 Task: Add Attachment from Google Drive to Card Card0000000155 in Board Board0000000039 in Workspace WS0000000013 in Trello. Add Cover Orange to Card Card0000000155 in Board Board0000000039 in Workspace WS0000000013 in Trello. Add "Add Label …" with "Title" Title0000000155 to Button Button0000000155 to Card Card0000000155 in Board Board0000000039 in Workspace WS0000000013 in Trello. Add Description DS0000000155 to Card Card0000000155 in Board Board0000000039 in Workspace WS0000000013 in Trello. Add Comment CM0000000155 to Card Card0000000155 in Board Board0000000039 in Workspace WS0000000013 in Trello
Action: Mouse moved to (536, 76)
Screenshot: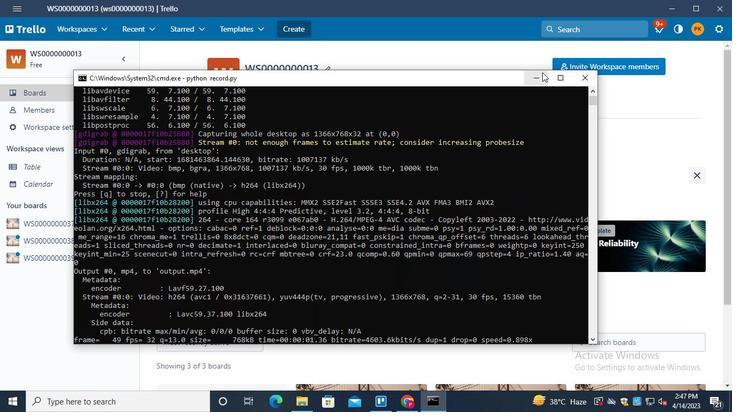 
Action: Mouse pressed left at (536, 76)
Screenshot: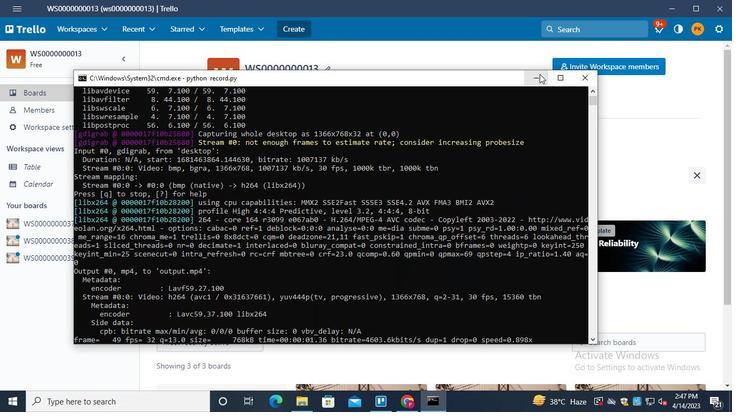 
Action: Mouse moved to (79, 262)
Screenshot: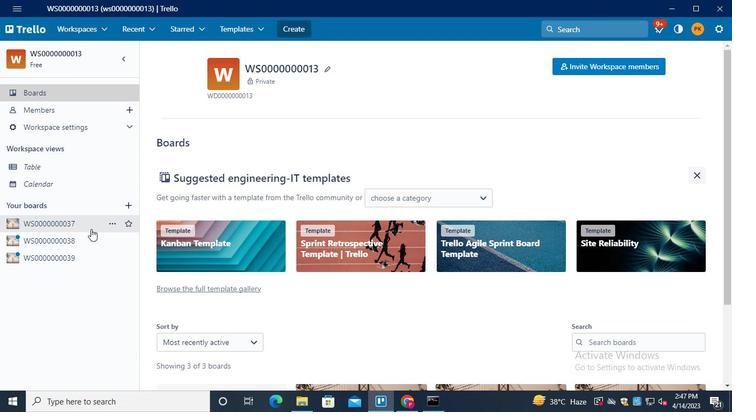 
Action: Mouse pressed left at (79, 262)
Screenshot: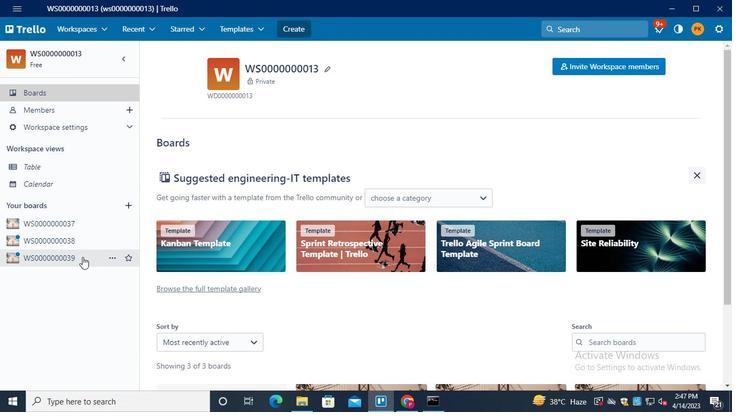 
Action: Mouse moved to (209, 300)
Screenshot: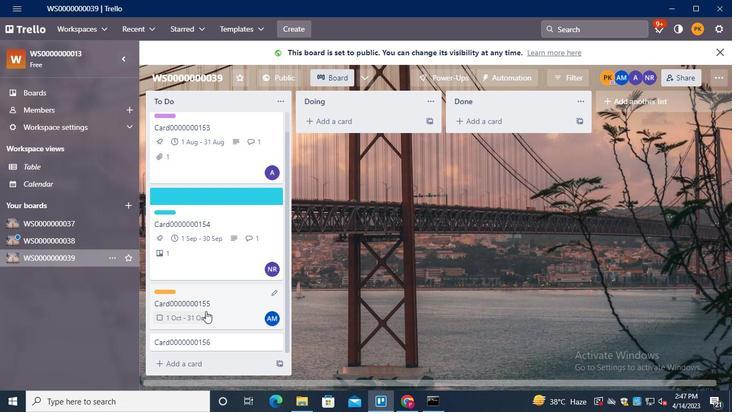 
Action: Mouse pressed left at (209, 300)
Screenshot: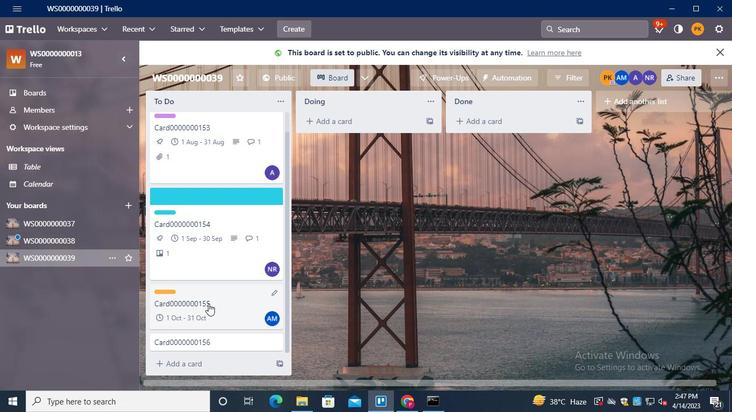 
Action: Mouse moved to (510, 230)
Screenshot: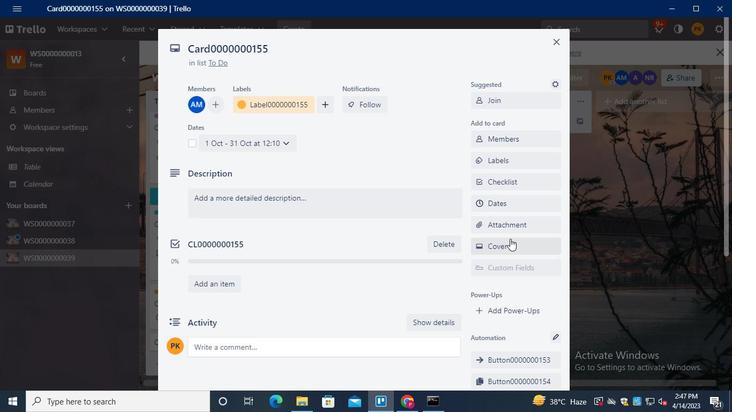 
Action: Mouse pressed left at (510, 230)
Screenshot: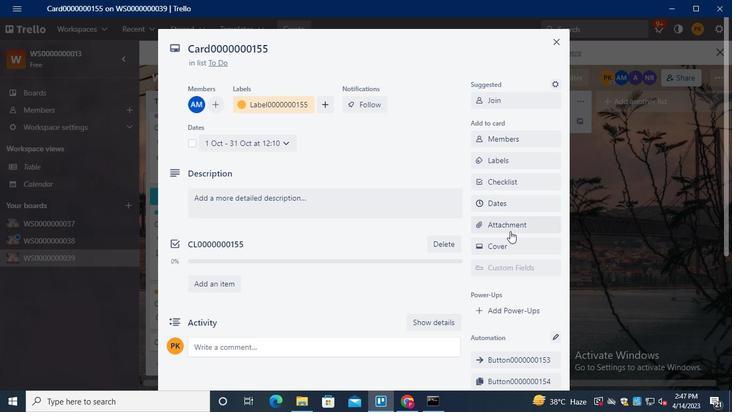 
Action: Mouse moved to (492, 127)
Screenshot: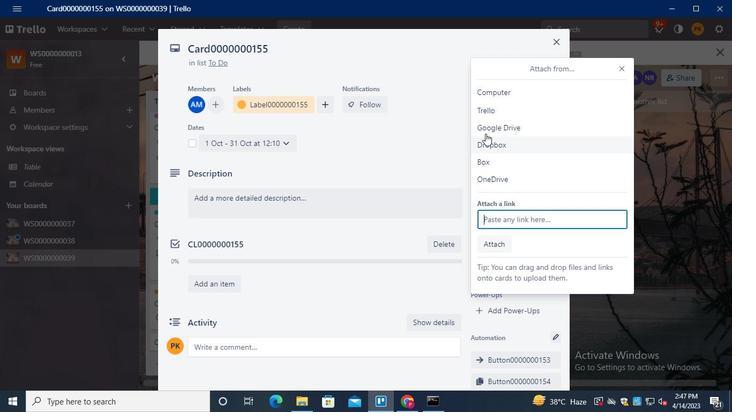 
Action: Mouse pressed left at (492, 127)
Screenshot: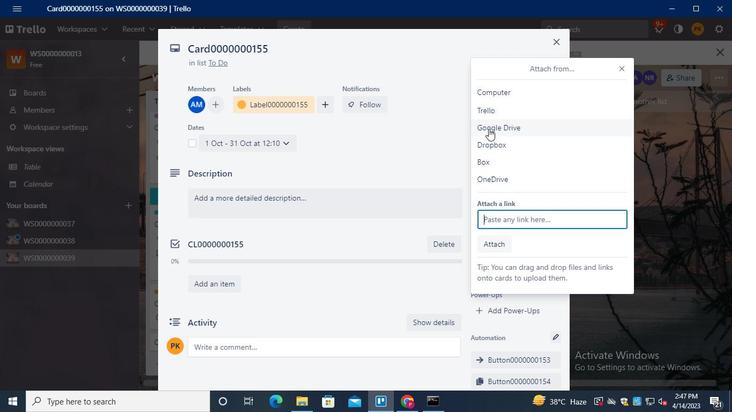 
Action: Mouse moved to (553, 274)
Screenshot: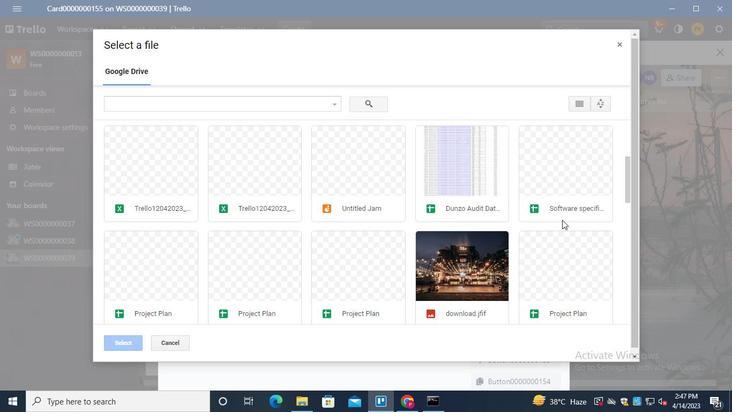 
Action: Mouse pressed left at (553, 274)
Screenshot: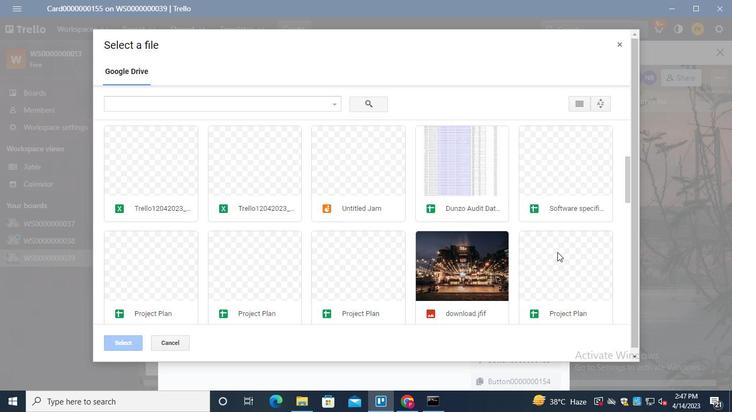 
Action: Mouse moved to (119, 342)
Screenshot: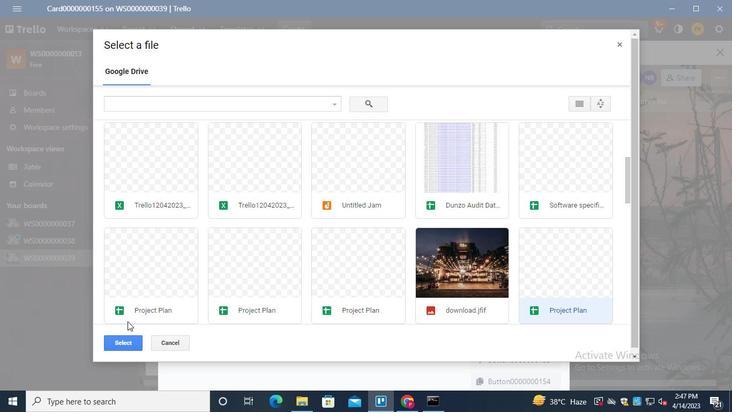 
Action: Mouse pressed left at (119, 342)
Screenshot: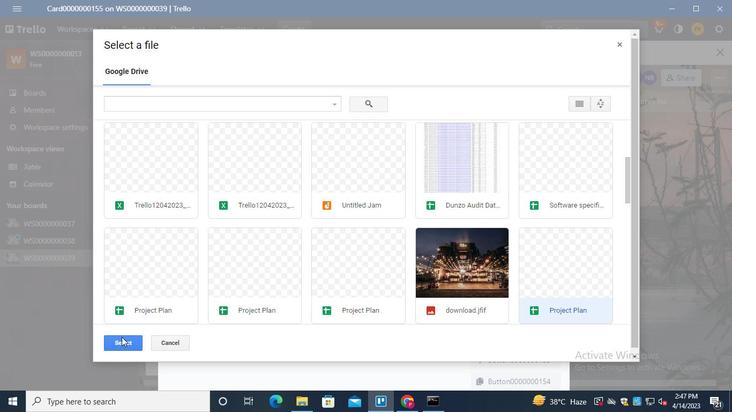 
Action: Mouse moved to (510, 250)
Screenshot: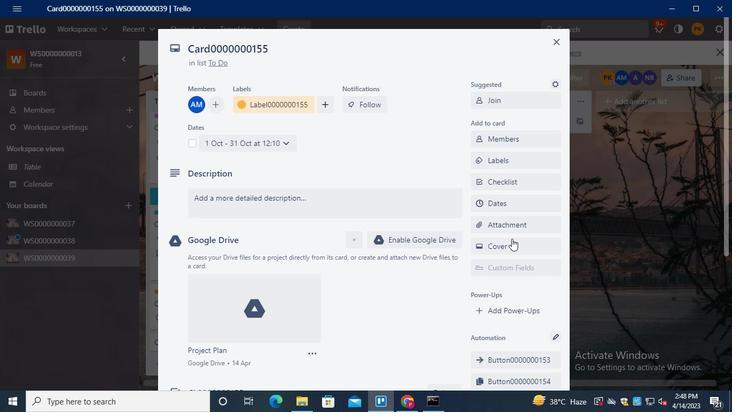 
Action: Mouse pressed left at (510, 250)
Screenshot: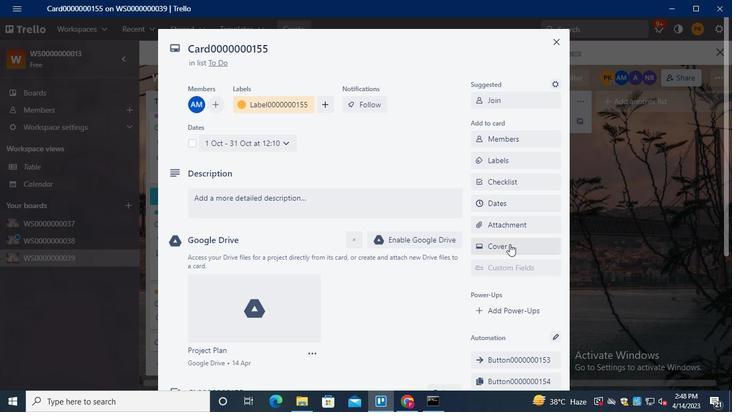 
Action: Mouse moved to (552, 175)
Screenshot: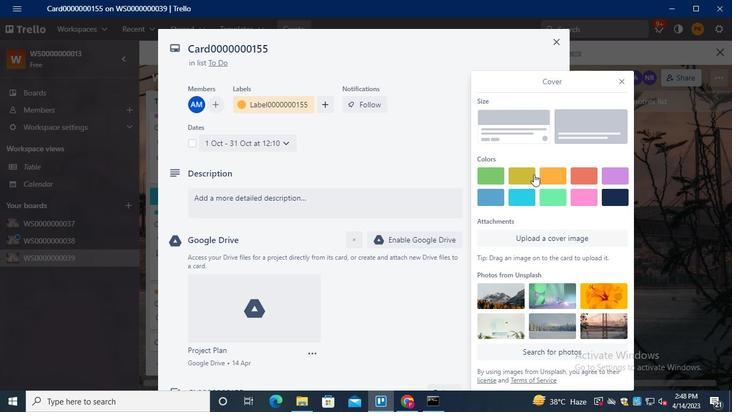 
Action: Mouse pressed left at (552, 175)
Screenshot: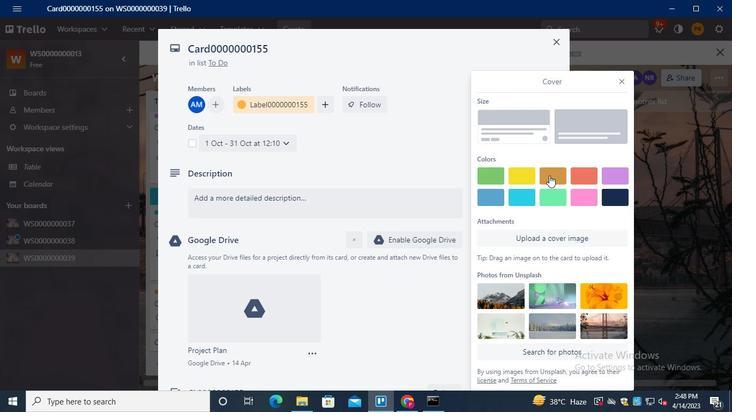 
Action: Mouse moved to (619, 62)
Screenshot: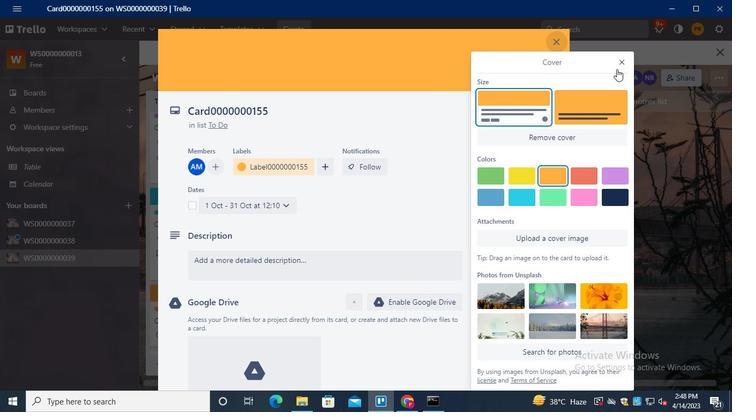 
Action: Mouse pressed left at (619, 62)
Screenshot: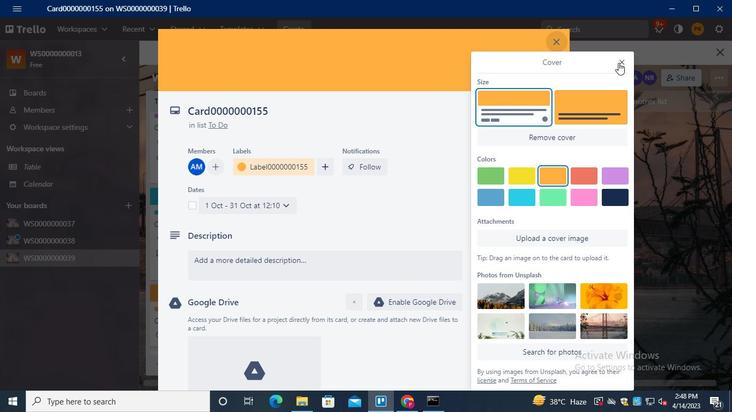 
Action: Mouse moved to (522, 196)
Screenshot: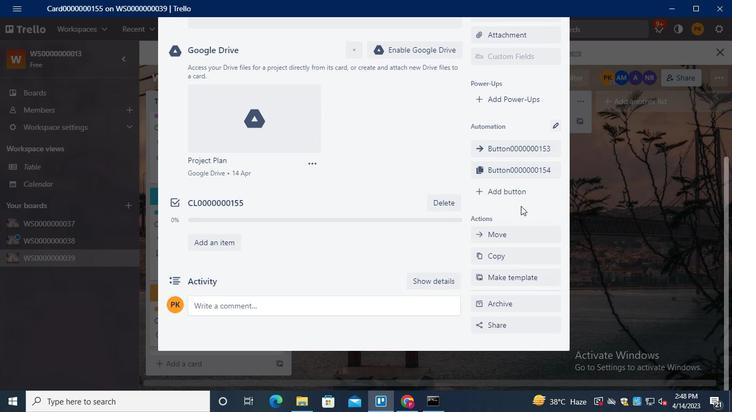 
Action: Mouse pressed left at (522, 196)
Screenshot: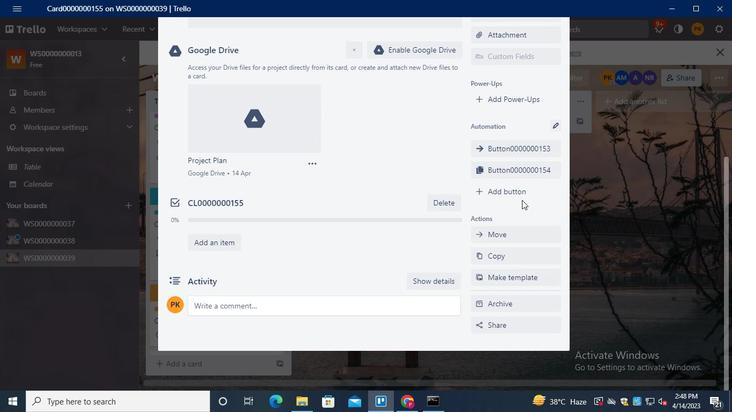 
Action: Mouse moved to (529, 143)
Screenshot: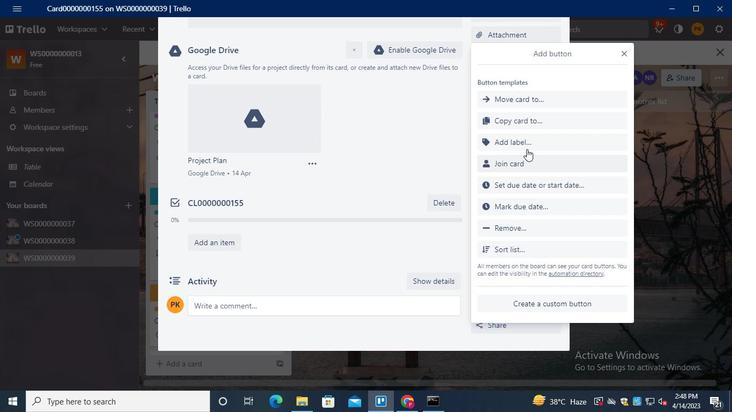 
Action: Mouse pressed left at (529, 143)
Screenshot: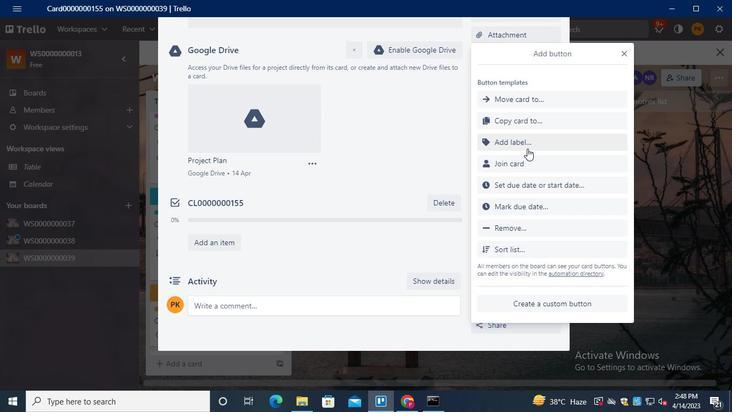 
Action: Keyboard Key.shift
Screenshot: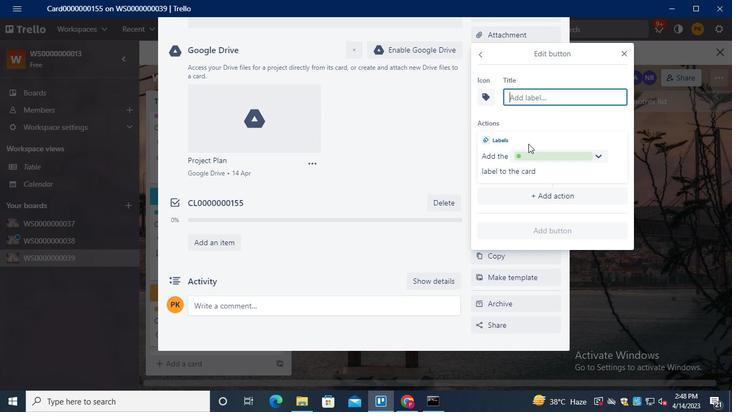 
Action: Keyboard B
Screenshot: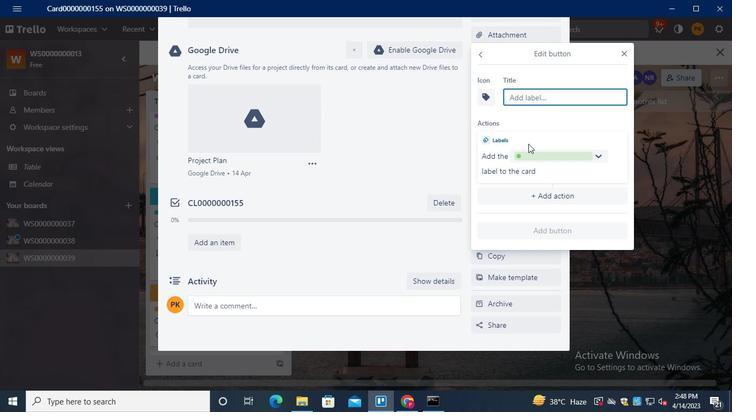 
Action: Keyboard u
Screenshot: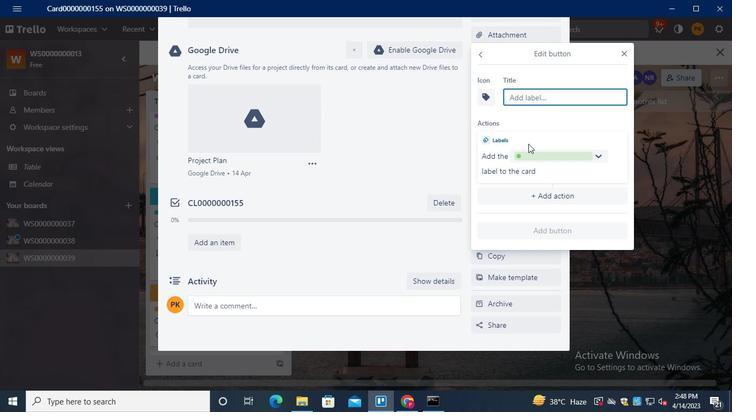 
Action: Keyboard t
Screenshot: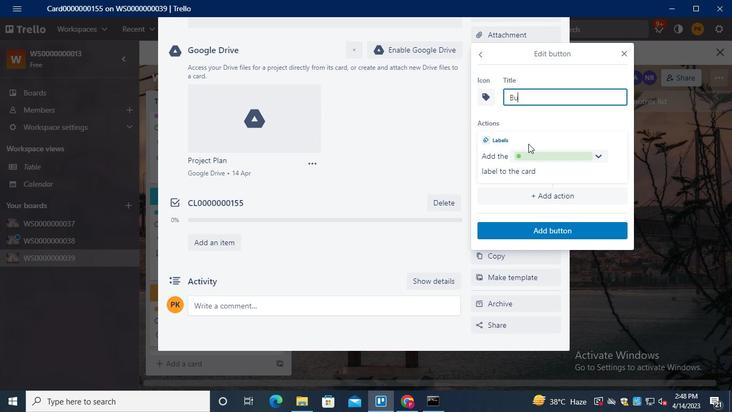 
Action: Keyboard t
Screenshot: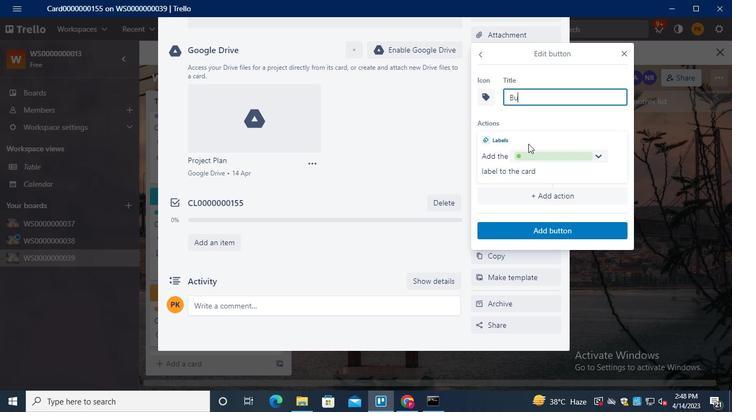 
Action: Keyboard o
Screenshot: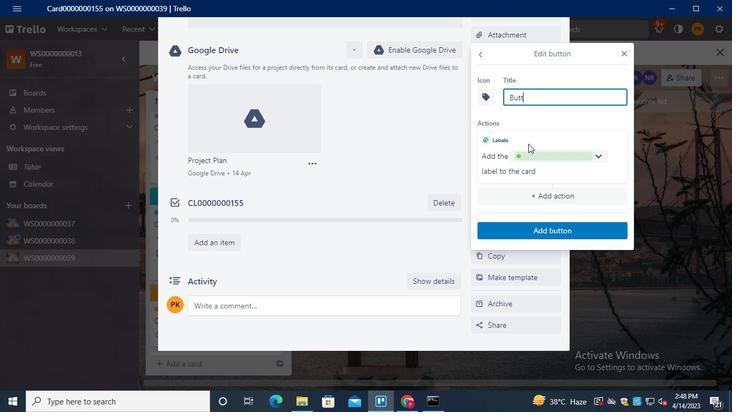 
Action: Keyboard n
Screenshot: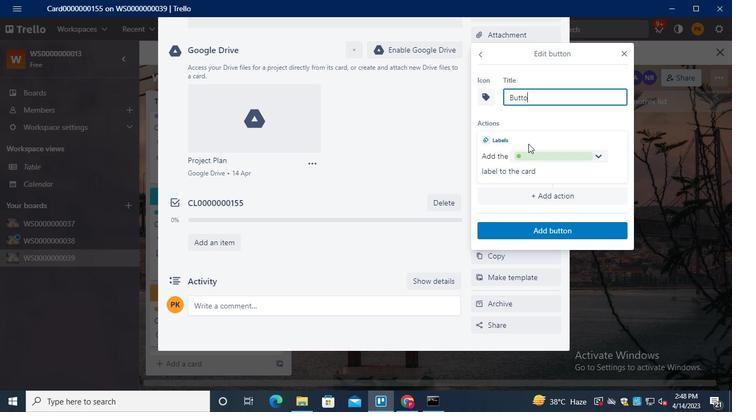 
Action: Keyboard <96>
Screenshot: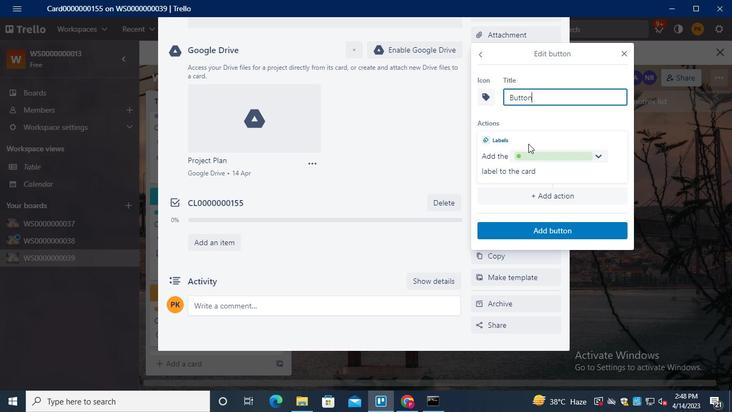 
Action: Keyboard <96>
Screenshot: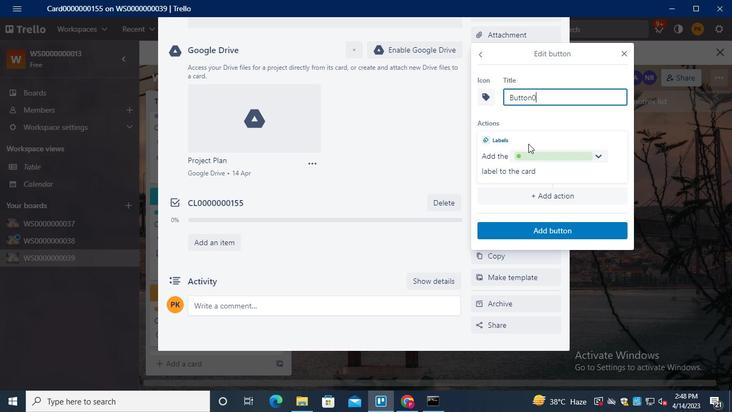 
Action: Keyboard <96>
Screenshot: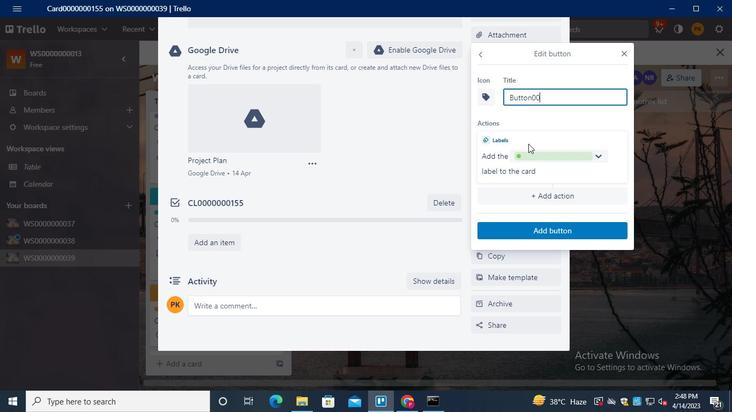 
Action: Keyboard <96>
Screenshot: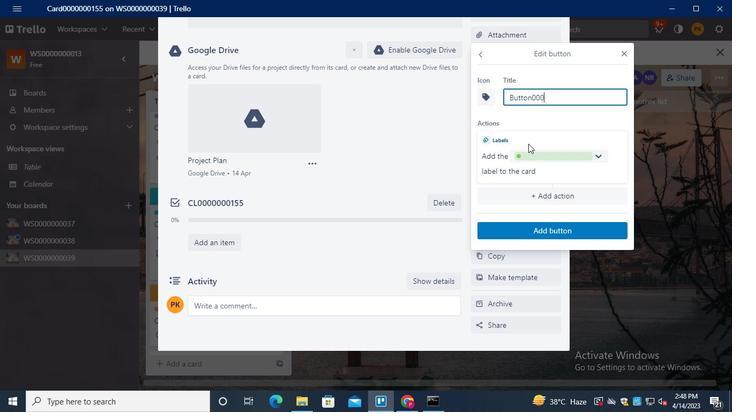 
Action: Keyboard <96>
Screenshot: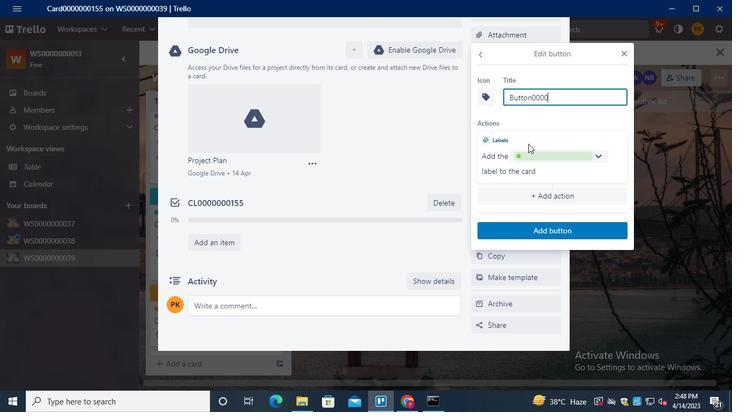 
Action: Keyboard <96>
Screenshot: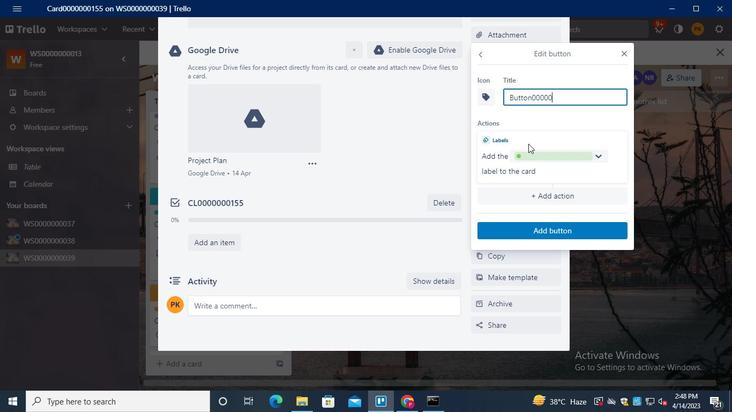 
Action: Keyboard <96>
Screenshot: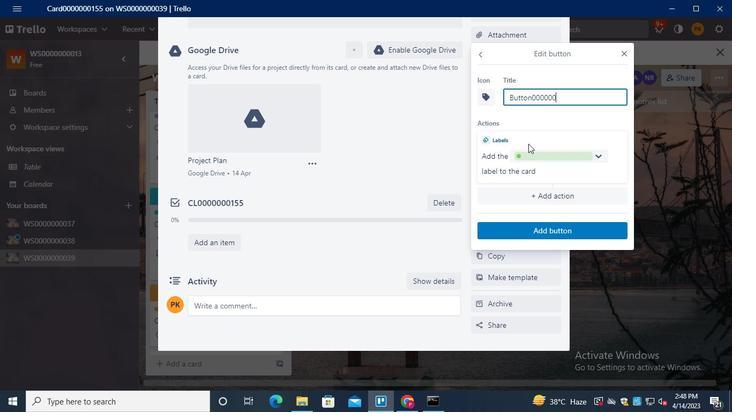 
Action: Keyboard <97>
Screenshot: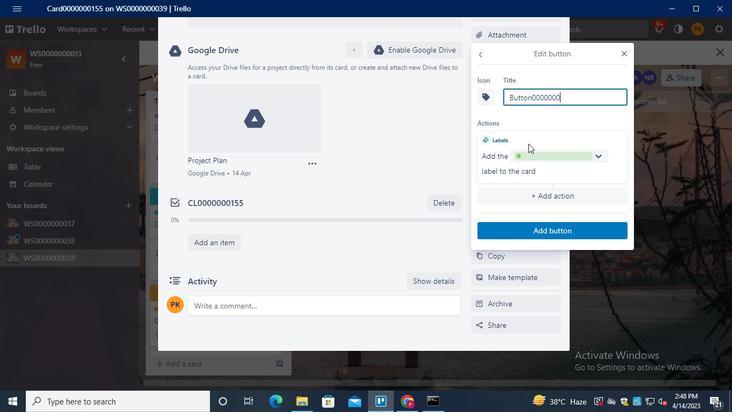 
Action: Keyboard <101>
Screenshot: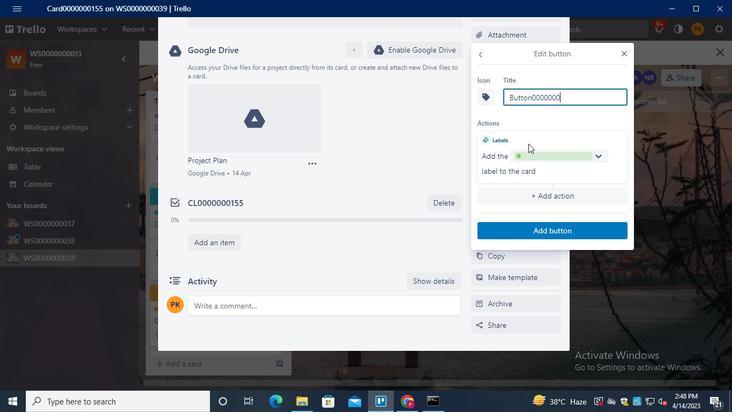
Action: Keyboard <100>
Screenshot: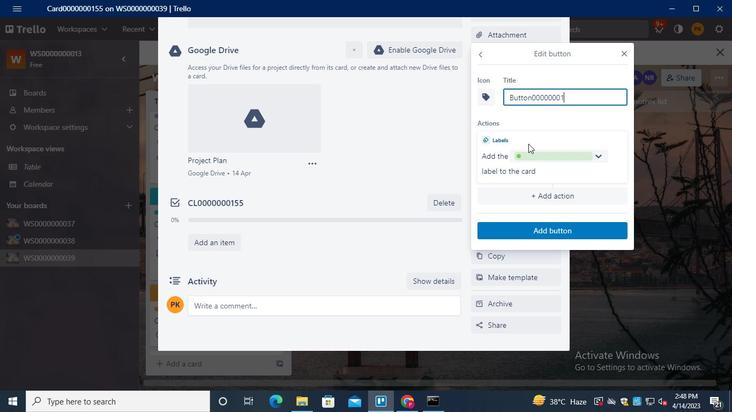 
Action: Mouse moved to (528, 143)
Screenshot: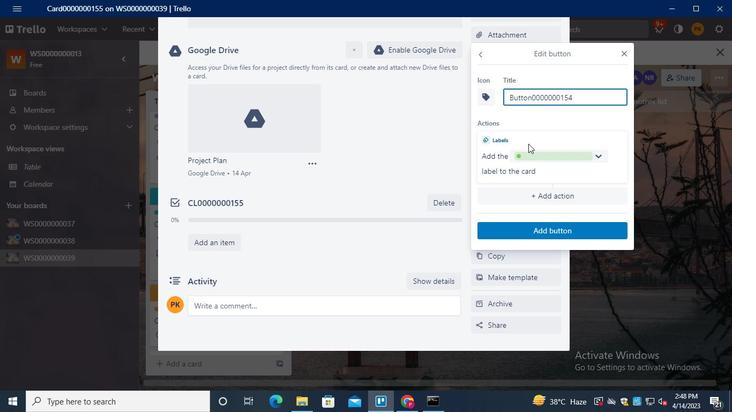 
Action: Keyboard Key.backspace
Screenshot: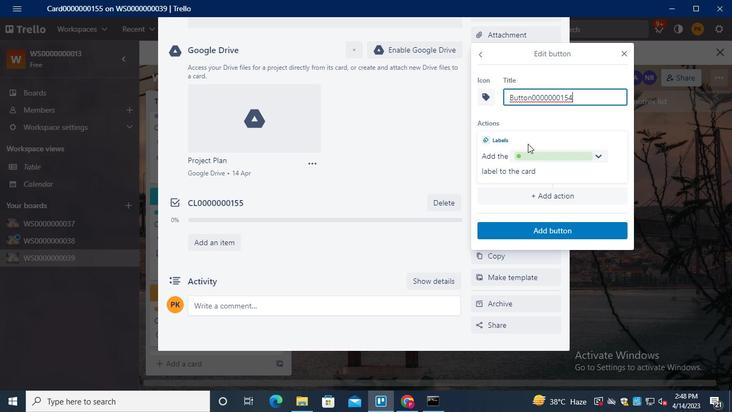 
Action: Keyboard <101>
Screenshot: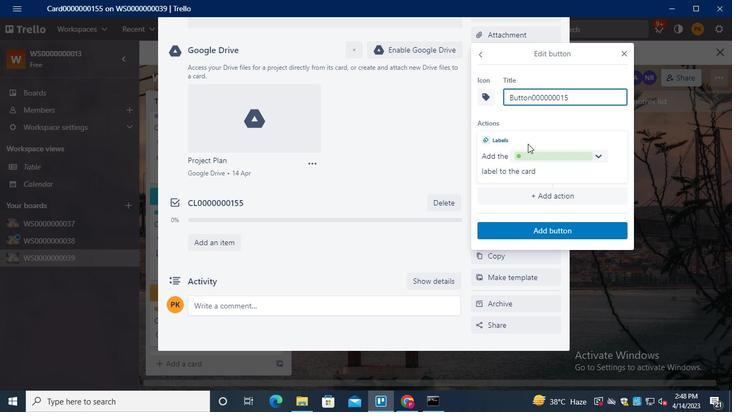 
Action: Mouse moved to (541, 229)
Screenshot: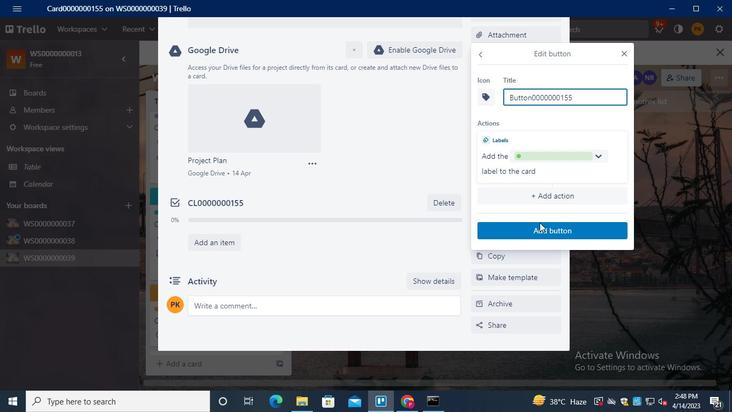 
Action: Mouse pressed left at (541, 229)
Screenshot: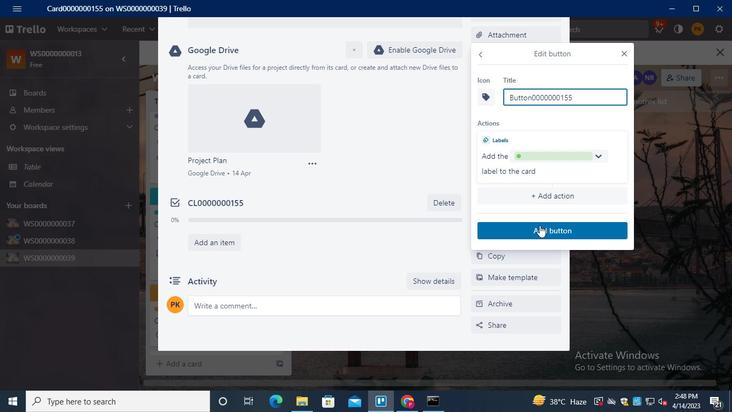 
Action: Mouse moved to (270, 113)
Screenshot: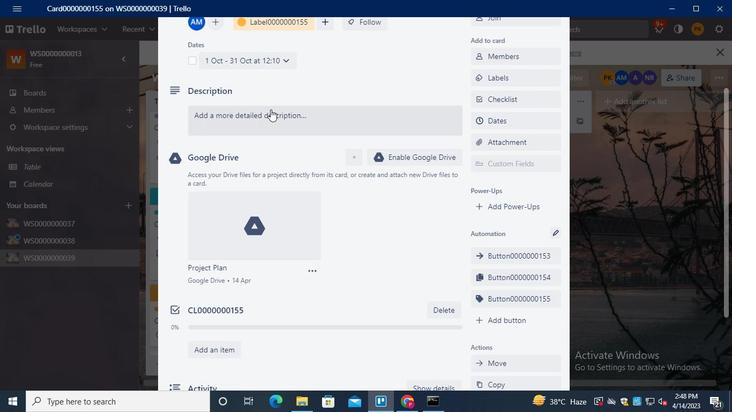 
Action: Mouse pressed left at (270, 113)
Screenshot: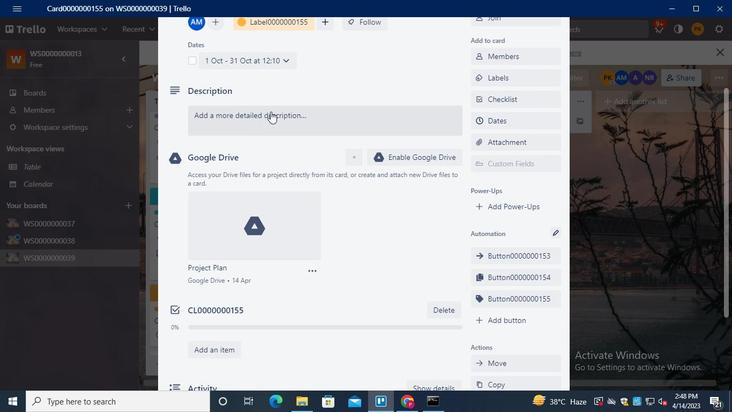 
Action: Keyboard Key.shift
Screenshot: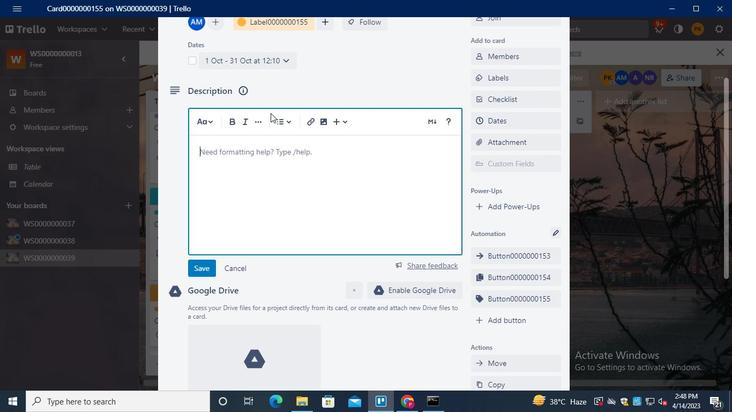 
Action: Keyboard D
Screenshot: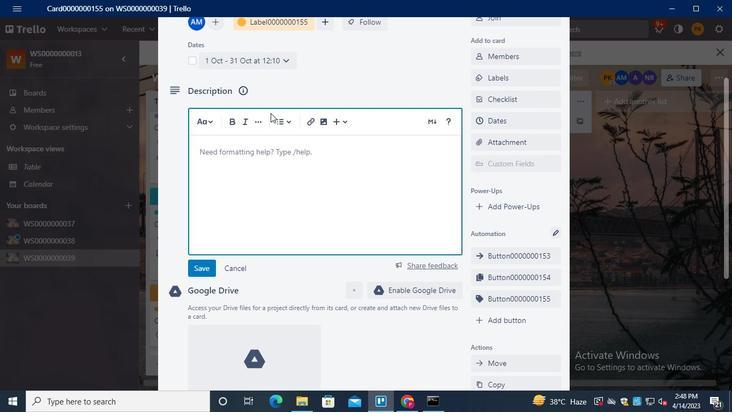 
Action: Keyboard S
Screenshot: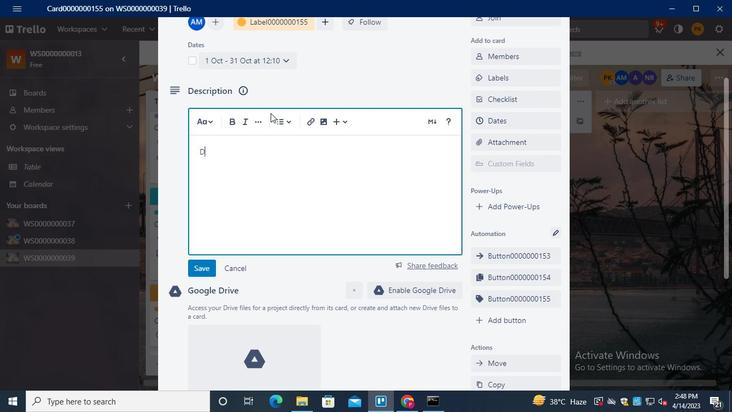 
Action: Keyboard <96>
Screenshot: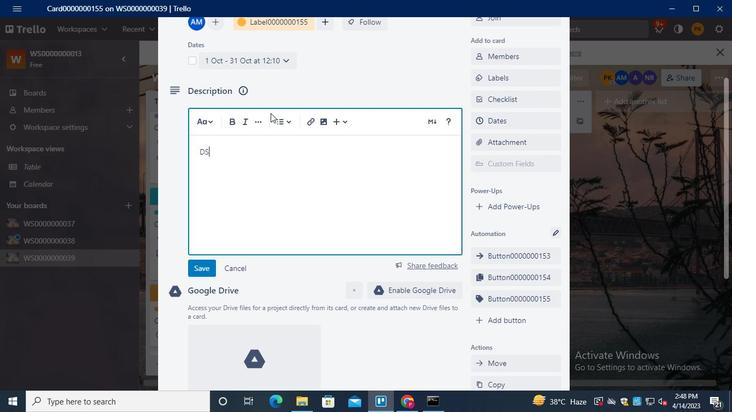 
Action: Keyboard <96>
Screenshot: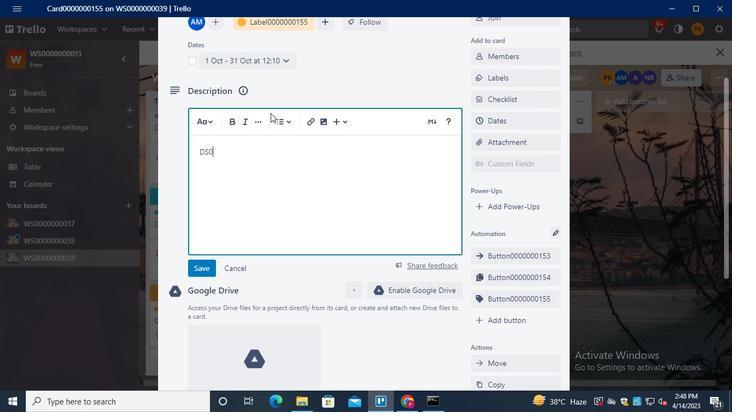 
Action: Keyboard <96>
Screenshot: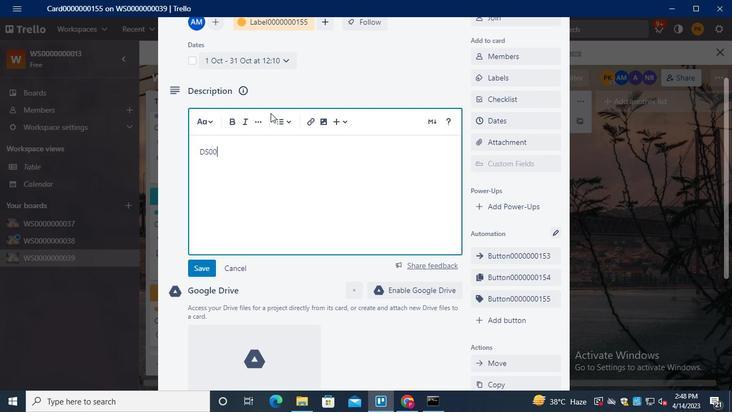 
Action: Keyboard <96>
Screenshot: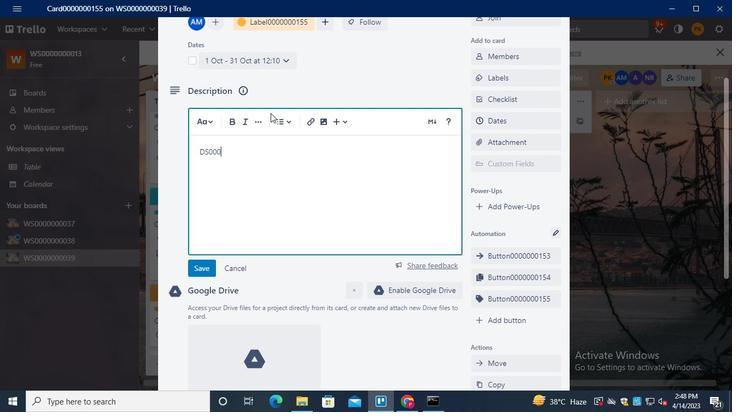 
Action: Keyboard <96>
Screenshot: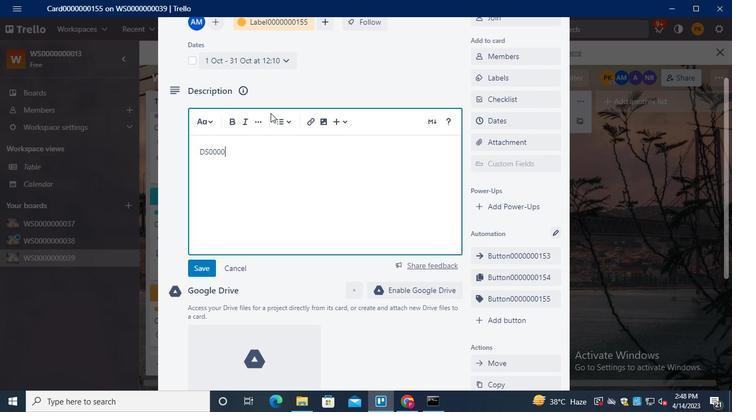 
Action: Keyboard <96>
Screenshot: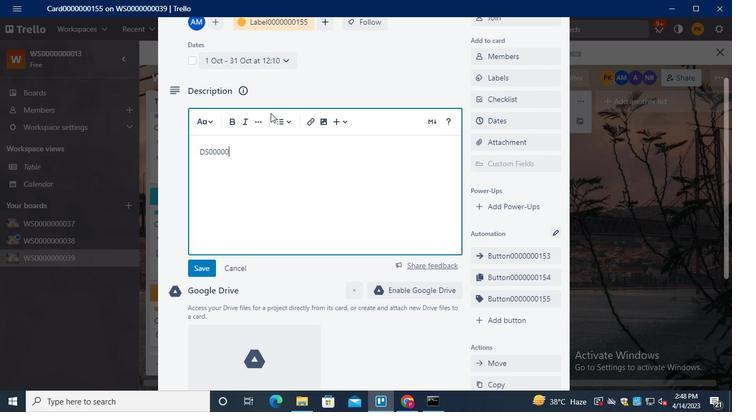 
Action: Keyboard <96>
Screenshot: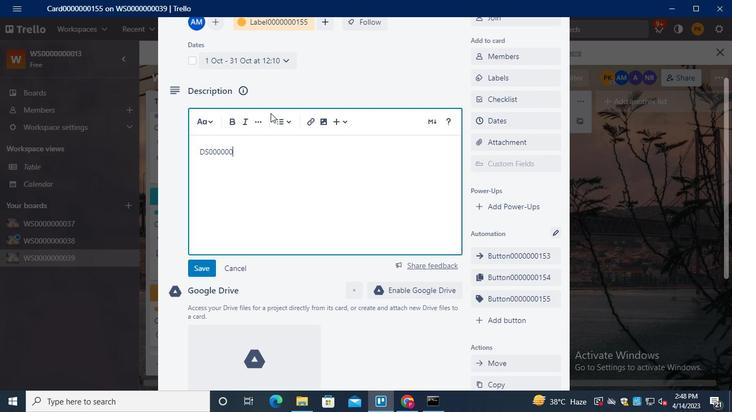 
Action: Keyboard <97>
Screenshot: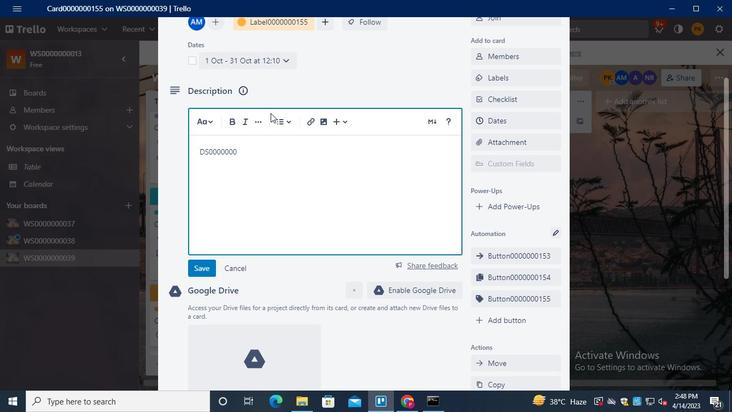 
Action: Keyboard <101>
Screenshot: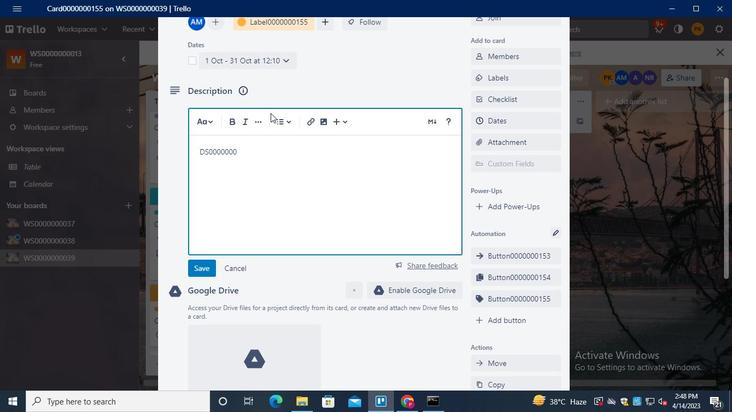 
Action: Keyboard <101>
Screenshot: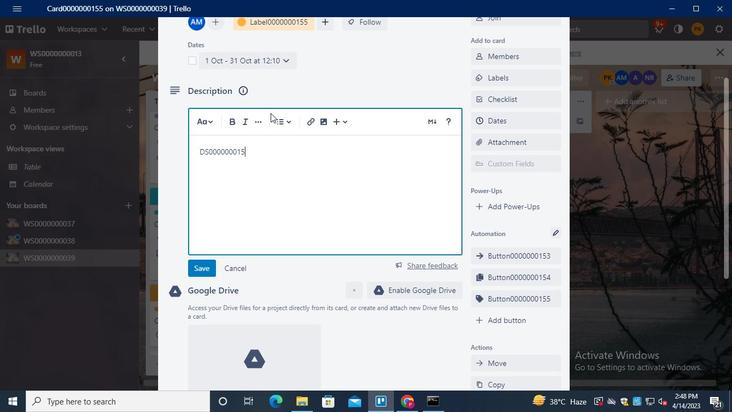 
Action: Mouse moved to (209, 267)
Screenshot: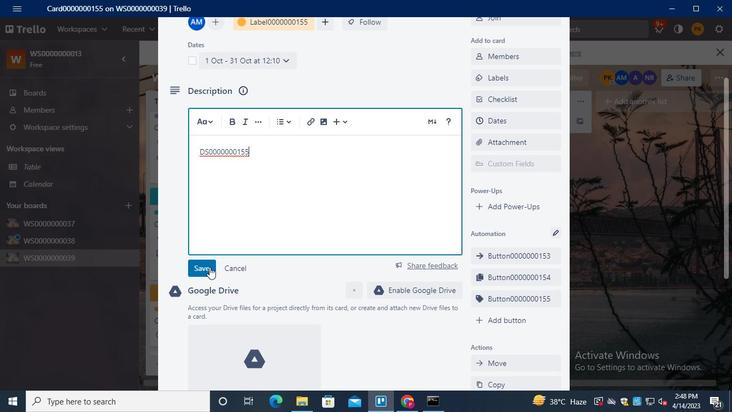 
Action: Mouse pressed left at (209, 267)
Screenshot: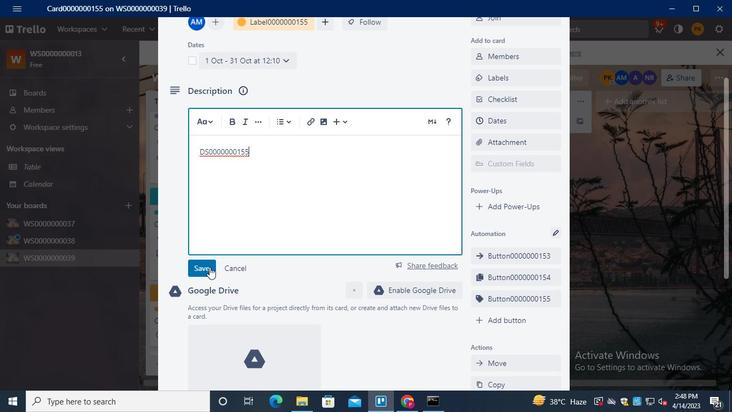 
Action: Mouse moved to (264, 267)
Screenshot: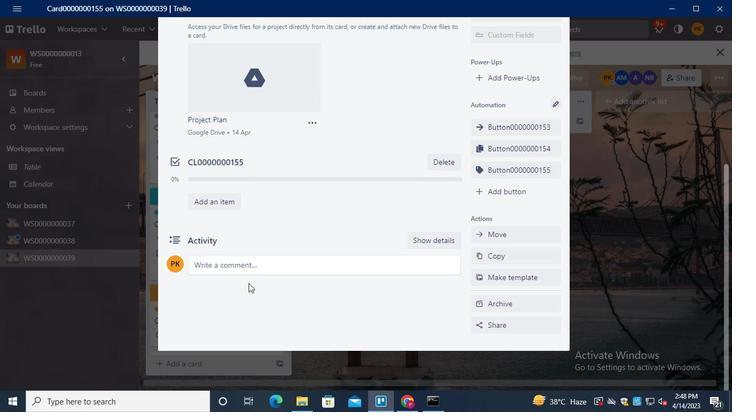 
Action: Mouse pressed left at (264, 267)
Screenshot: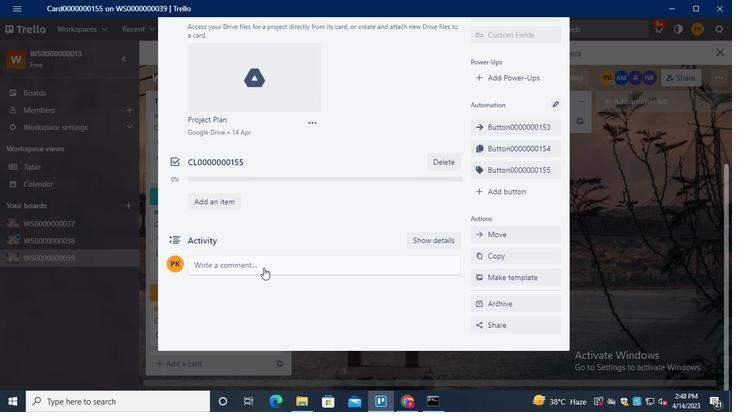 
Action: Keyboard Key.shift
Screenshot: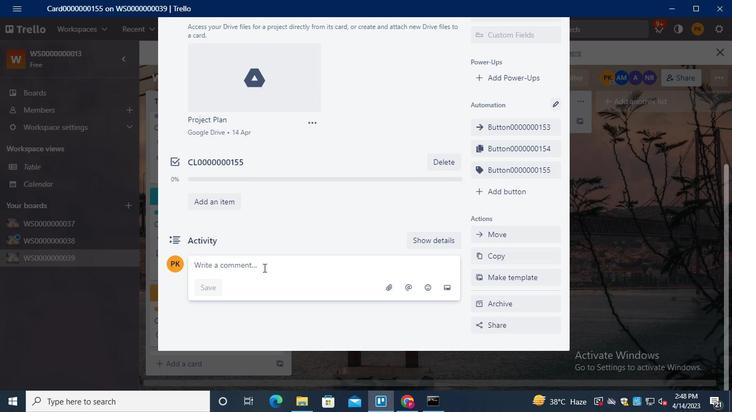 
Action: Keyboard Key.shift
Screenshot: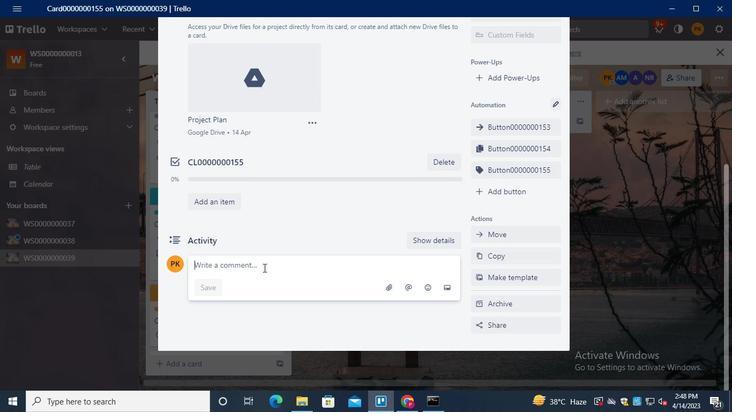 
Action: Keyboard Key.shift
Screenshot: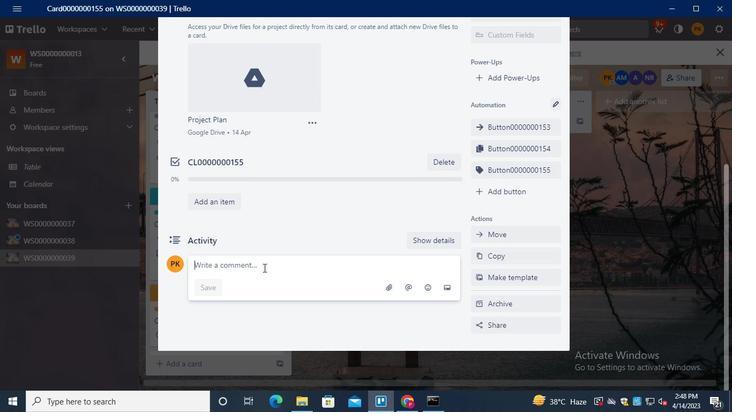 
Action: Keyboard Key.shift
Screenshot: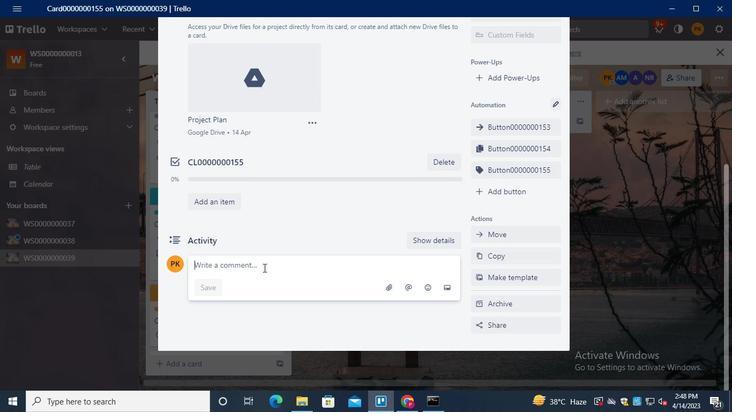 
Action: Keyboard Key.shift
Screenshot: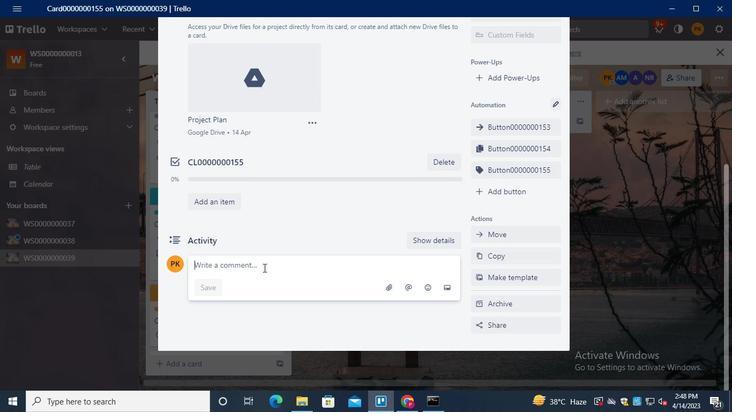 
Action: Mouse moved to (264, 267)
Screenshot: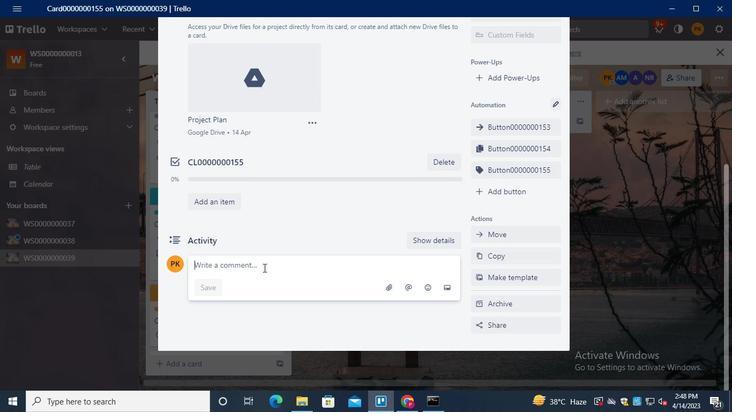 
Action: Keyboard Key.shift
Screenshot: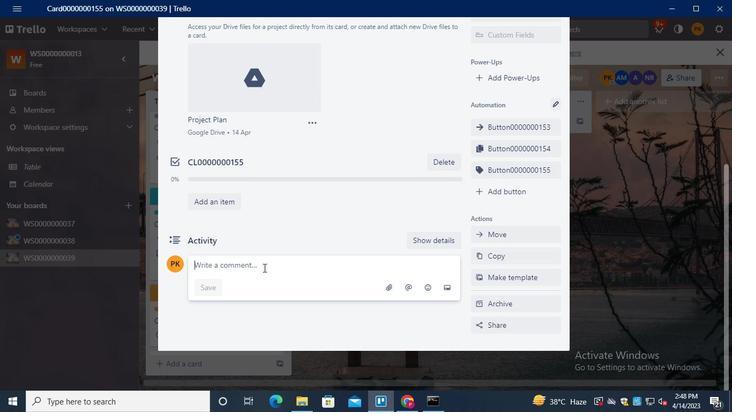 
Action: Keyboard Key.shift
Screenshot: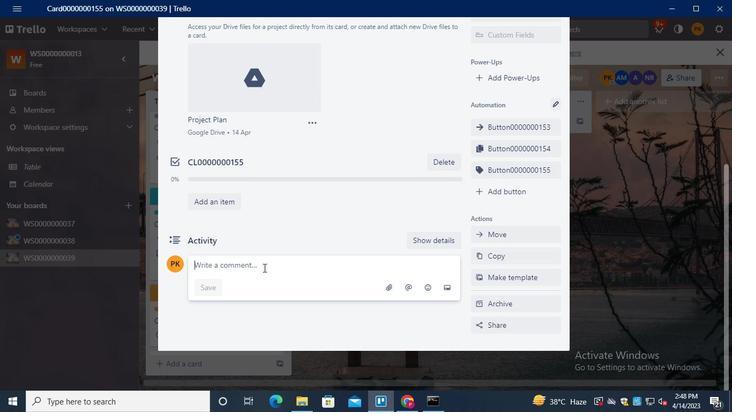 
Action: Keyboard Key.shift
Screenshot: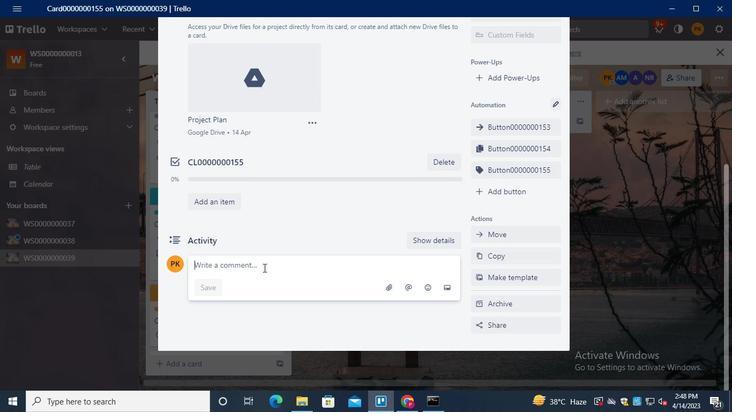 
Action: Keyboard Key.shift
Screenshot: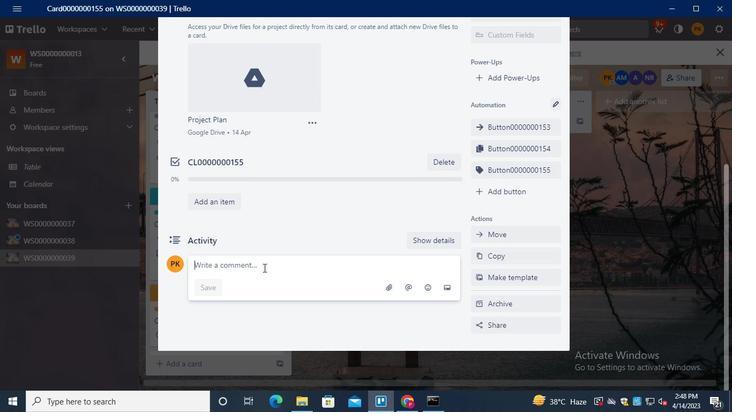 
Action: Keyboard Key.shift
Screenshot: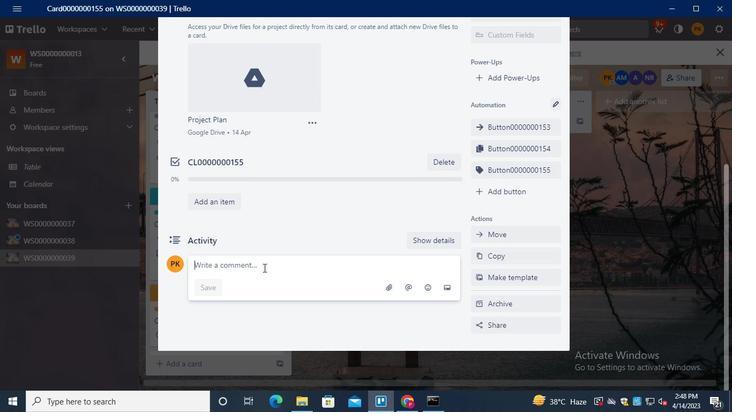 
Action: Keyboard Key.shift
Screenshot: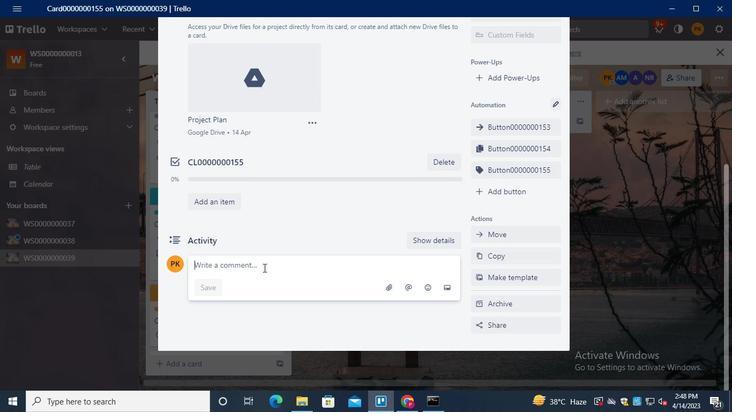 
Action: Keyboard Key.shift
Screenshot: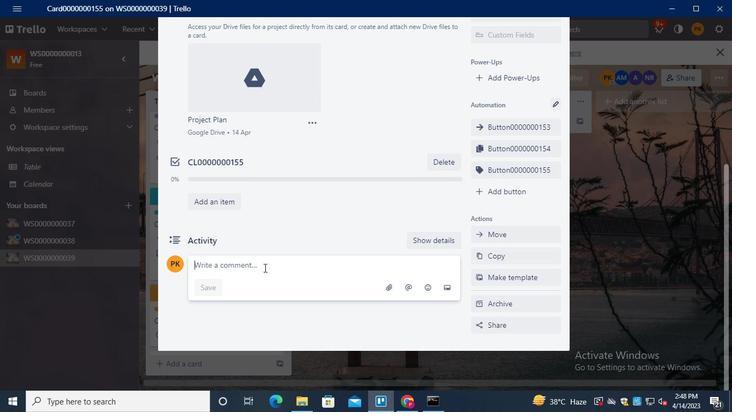 
Action: Keyboard C
Screenshot: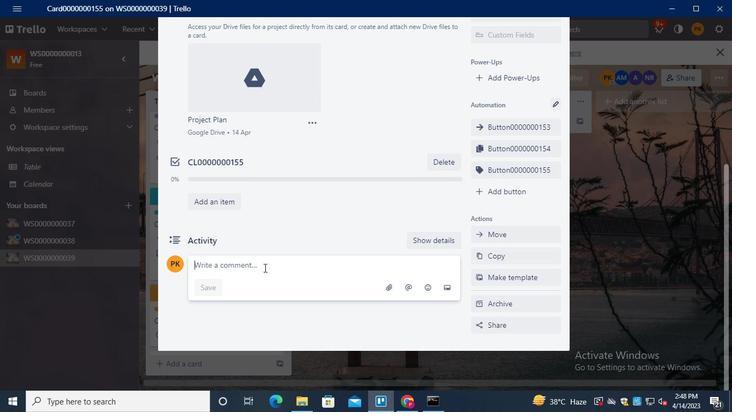 
Action: Keyboard M
Screenshot: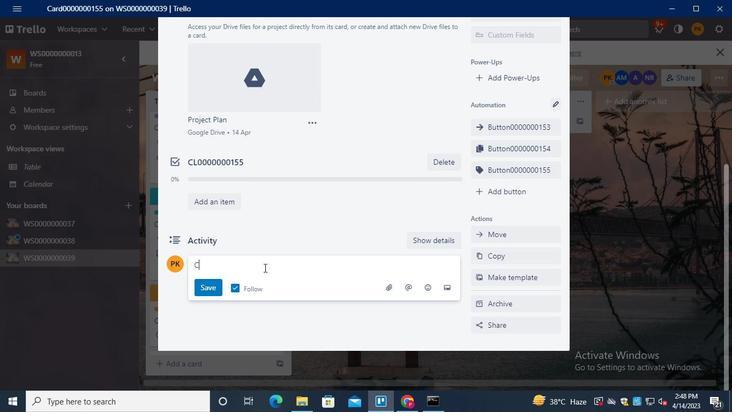 
Action: Keyboard <96>
Screenshot: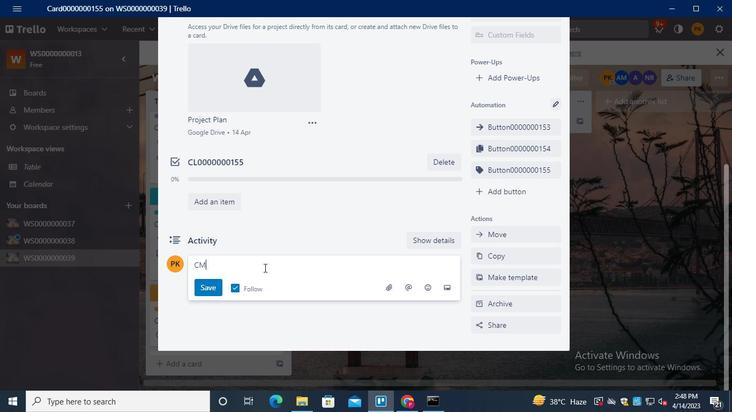 
Action: Keyboard <96>
Screenshot: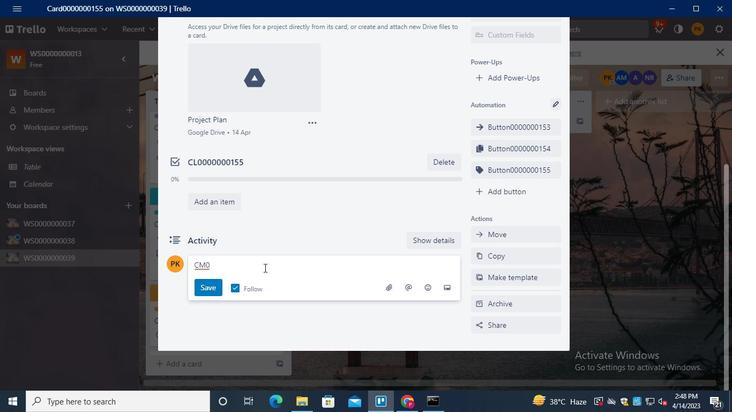 
Action: Keyboard <96>
Screenshot: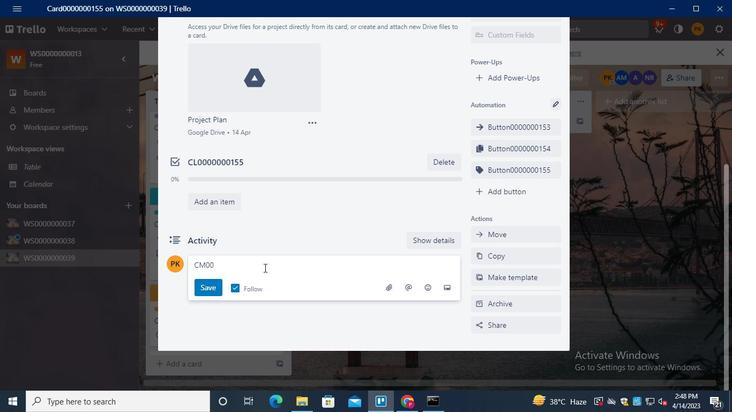 
Action: Keyboard <96>
Screenshot: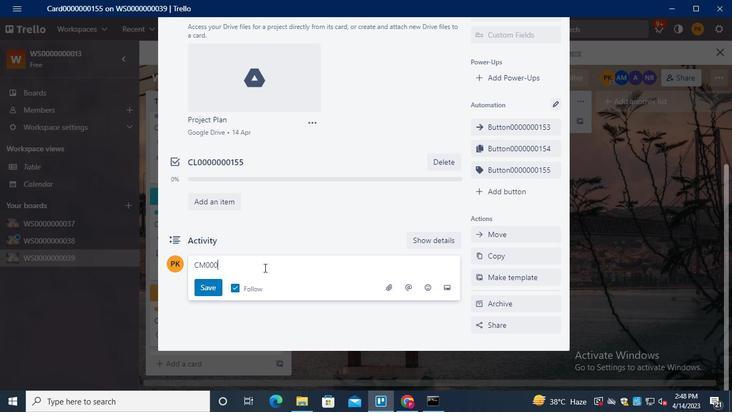 
Action: Keyboard <96>
Screenshot: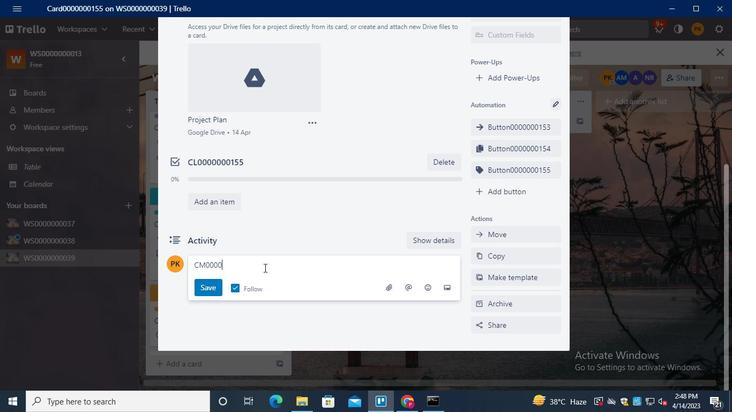 
Action: Keyboard <96>
Screenshot: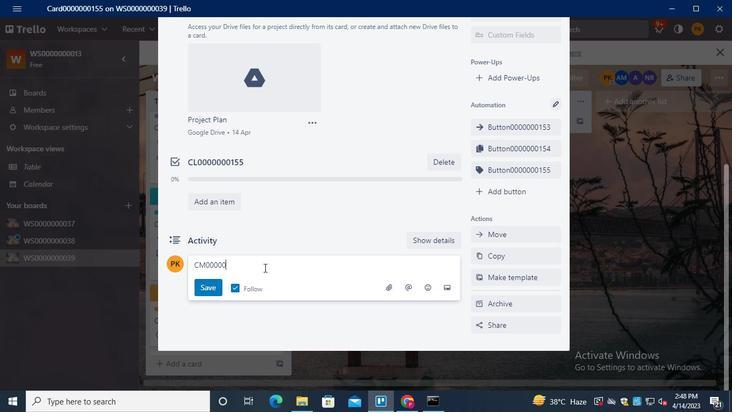
Action: Keyboard <96>
Screenshot: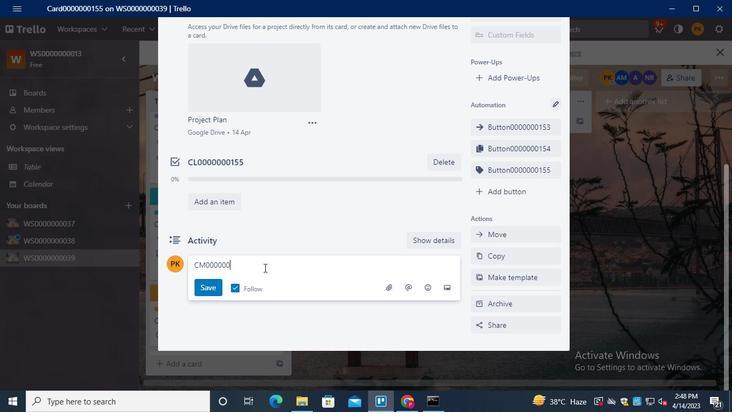
Action: Keyboard <96>
Screenshot: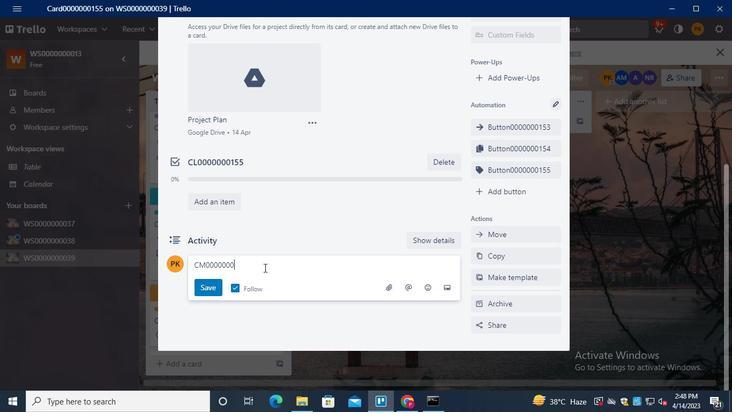 
Action: Keyboard Key.backspace
Screenshot: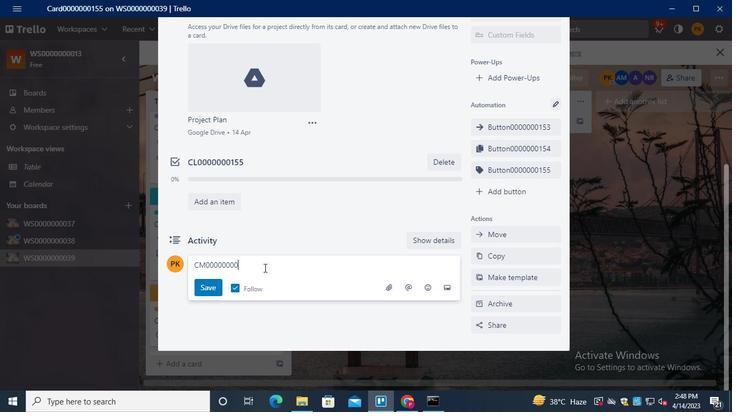 
Action: Keyboard <97>
Screenshot: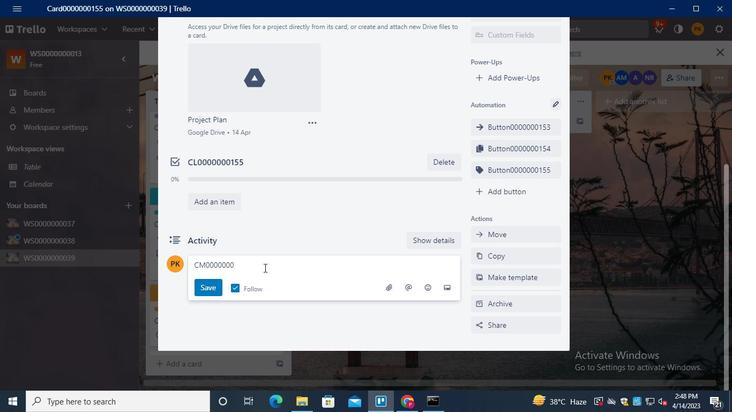 
Action: Keyboard <101>
Screenshot: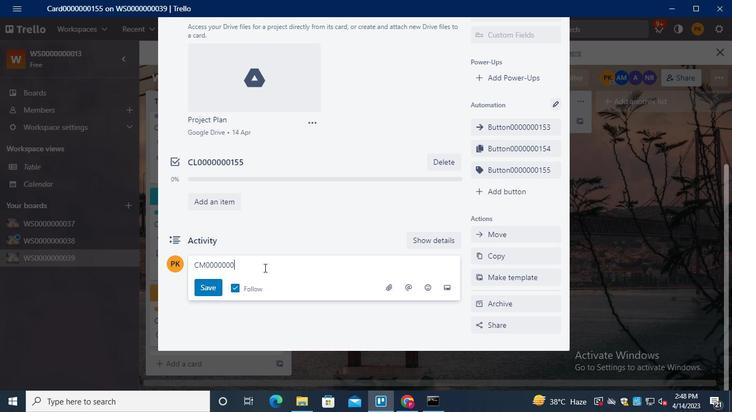 
Action: Keyboard <101>
Screenshot: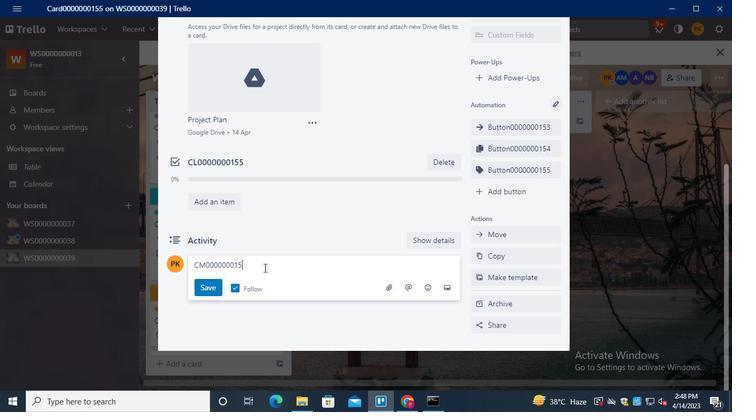 
Action: Mouse moved to (204, 290)
Screenshot: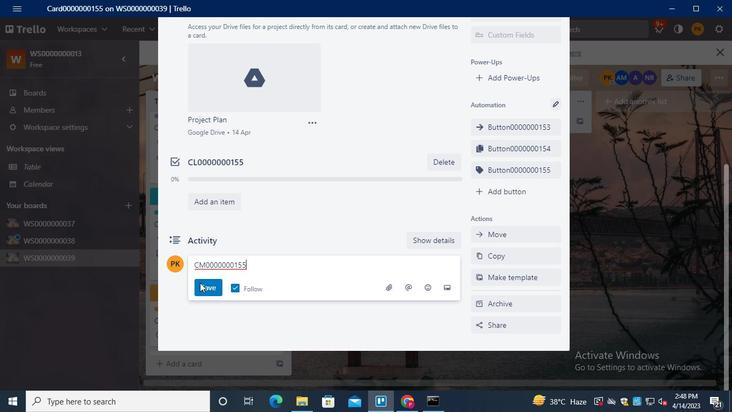 
Action: Mouse pressed left at (204, 290)
Screenshot: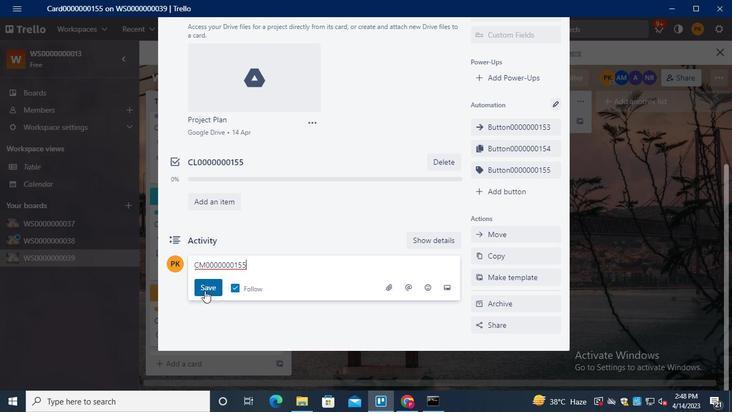 
Action: Mouse moved to (289, 269)
Screenshot: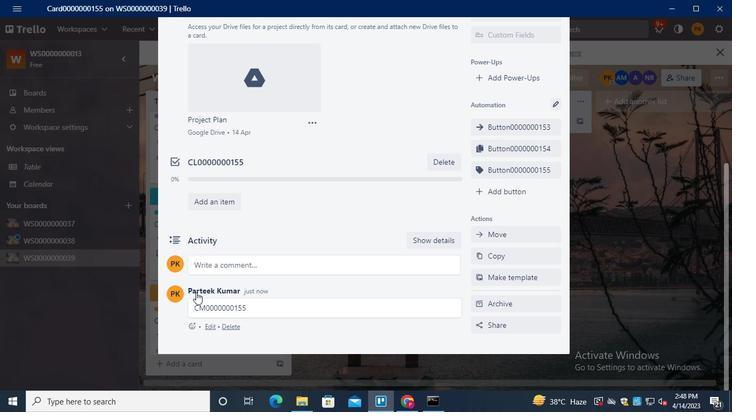 
Action: Keyboard Key.alt_l
Screenshot: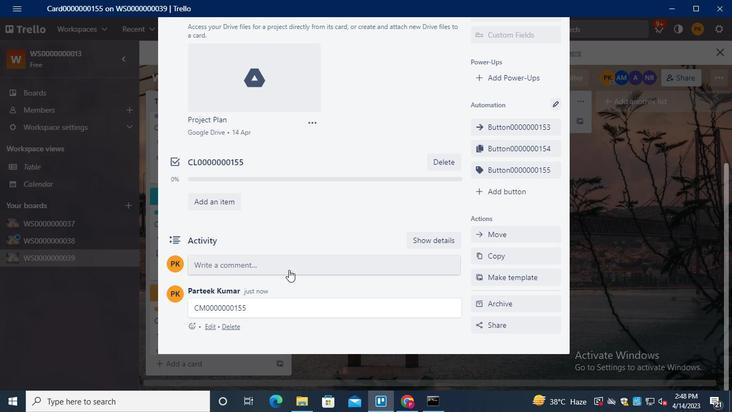 
Action: Keyboard Key.tab
Screenshot: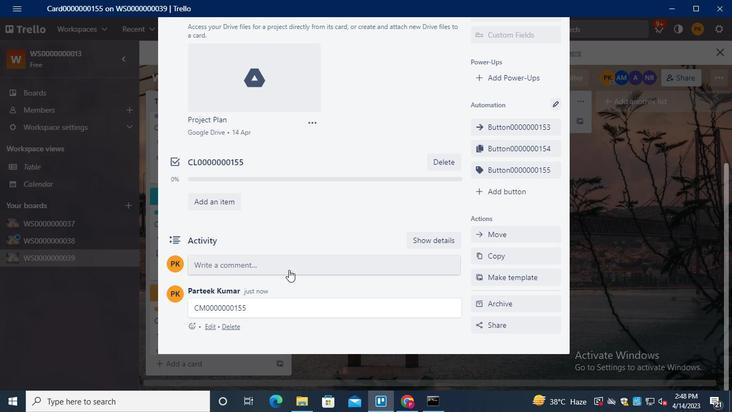
Action: Mouse moved to (583, 80)
Screenshot: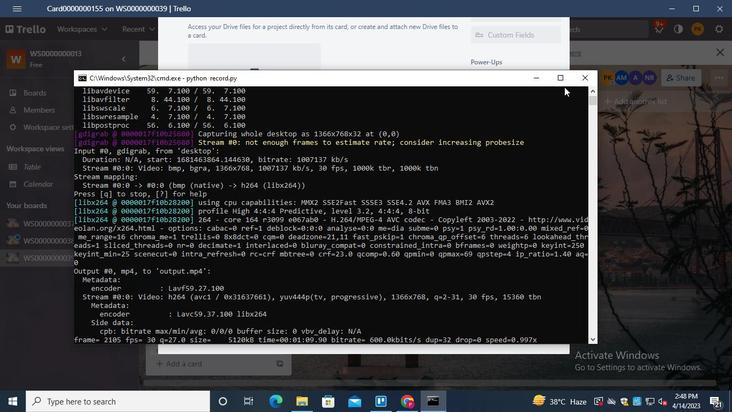 
Action: Mouse pressed left at (583, 80)
Screenshot: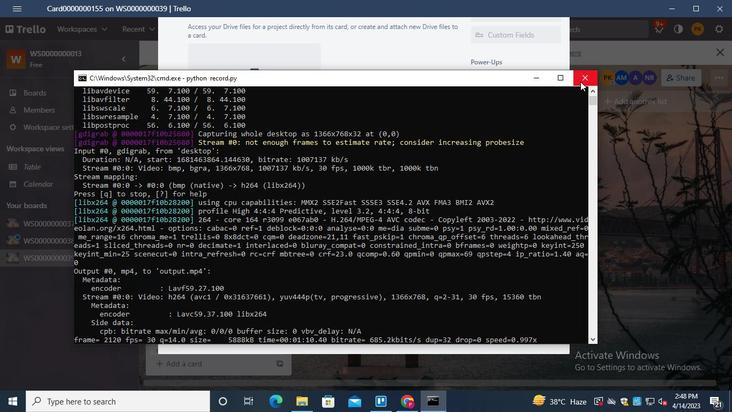 
